 Task: Add Cacique Panela Cheese to the cart.
Action: Mouse moved to (14, 76)
Screenshot: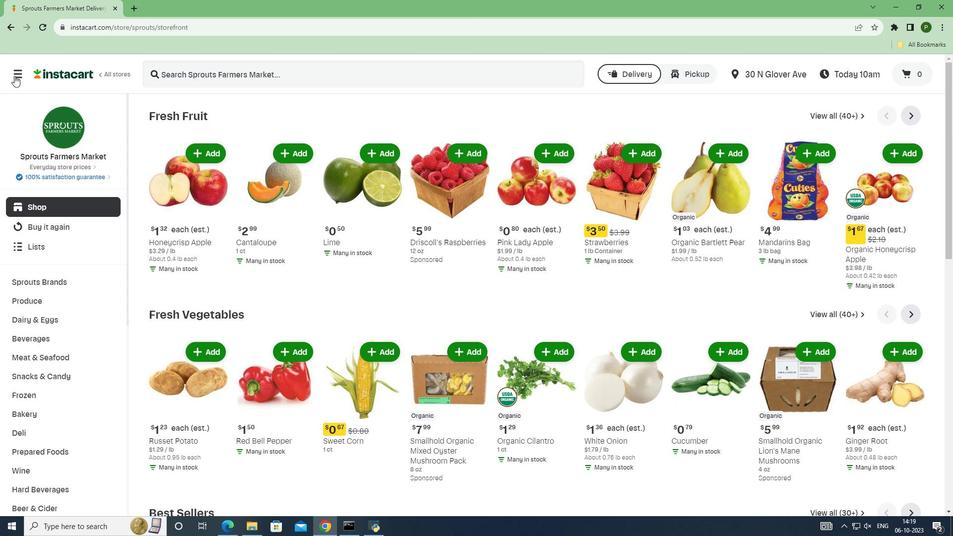 
Action: Mouse pressed left at (14, 76)
Screenshot: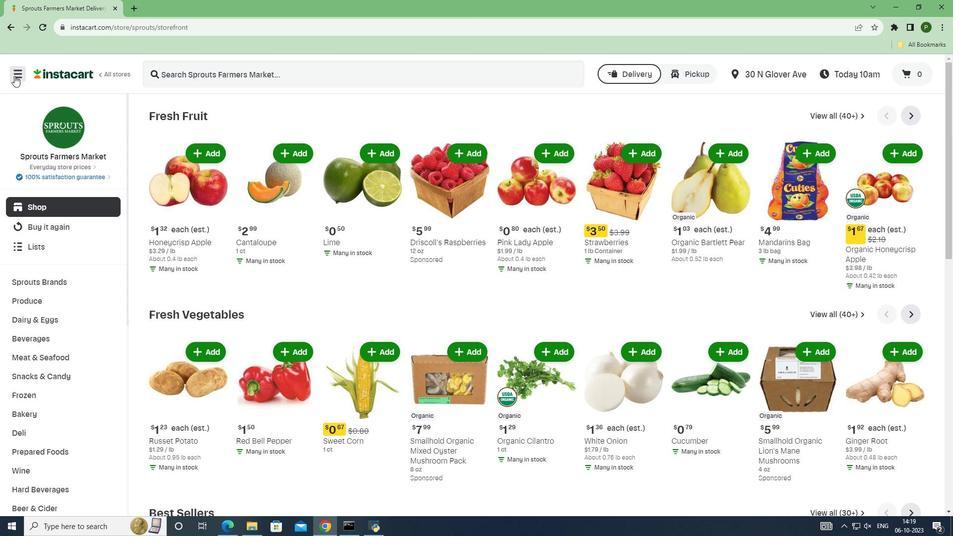 
Action: Mouse moved to (39, 259)
Screenshot: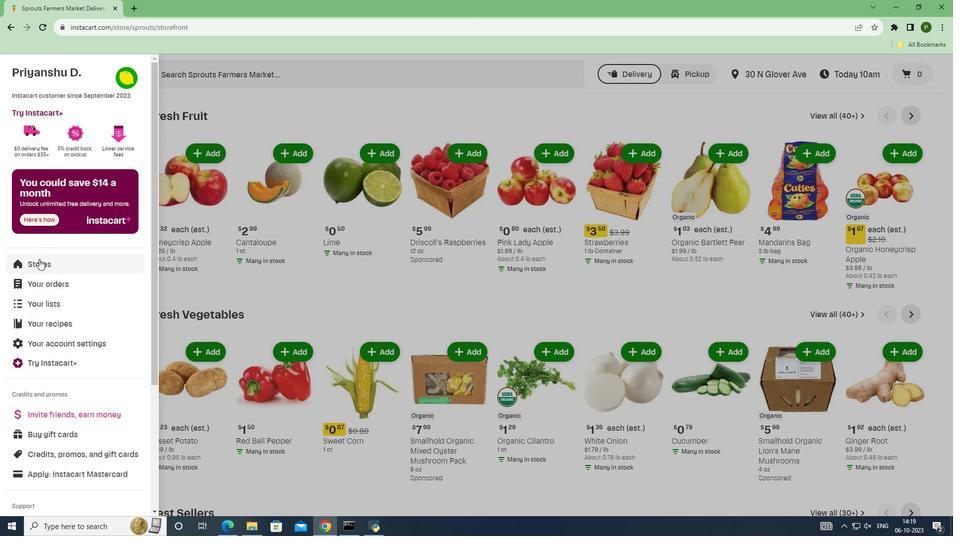 
Action: Mouse pressed left at (39, 259)
Screenshot: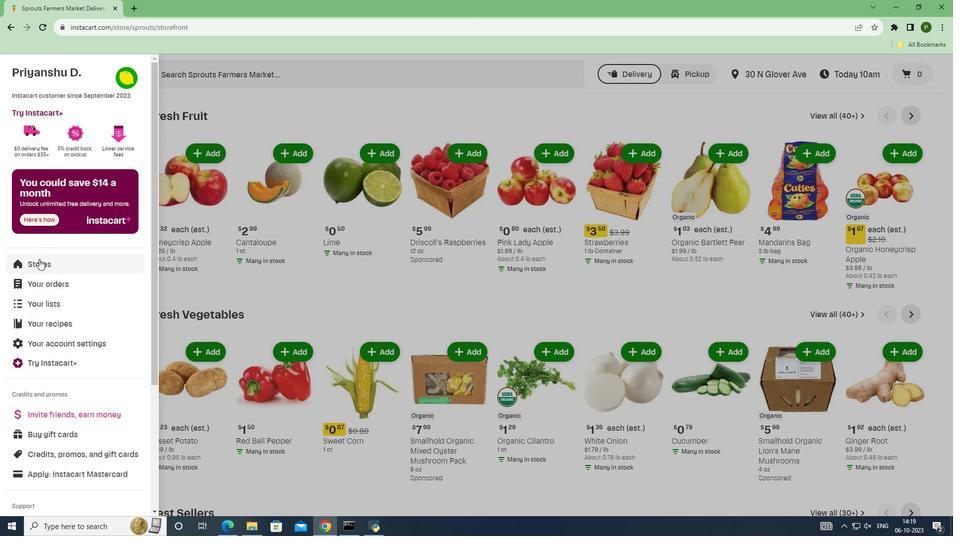 
Action: Mouse moved to (217, 113)
Screenshot: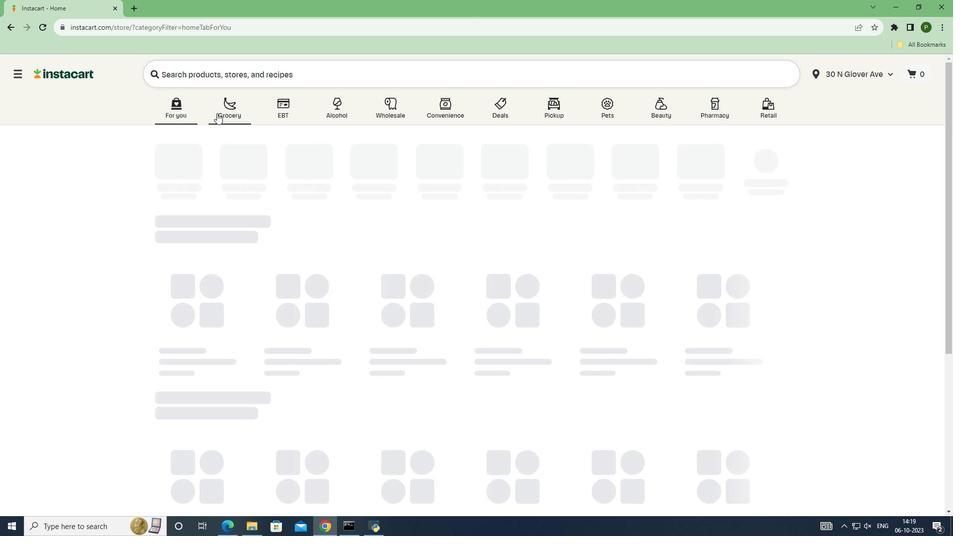 
Action: Mouse pressed left at (217, 113)
Screenshot: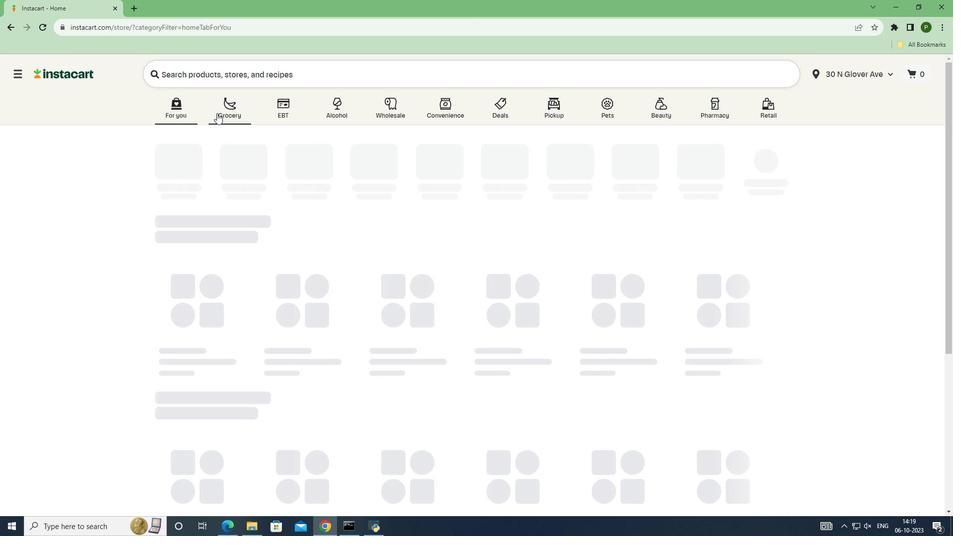 
Action: Mouse moved to (599, 220)
Screenshot: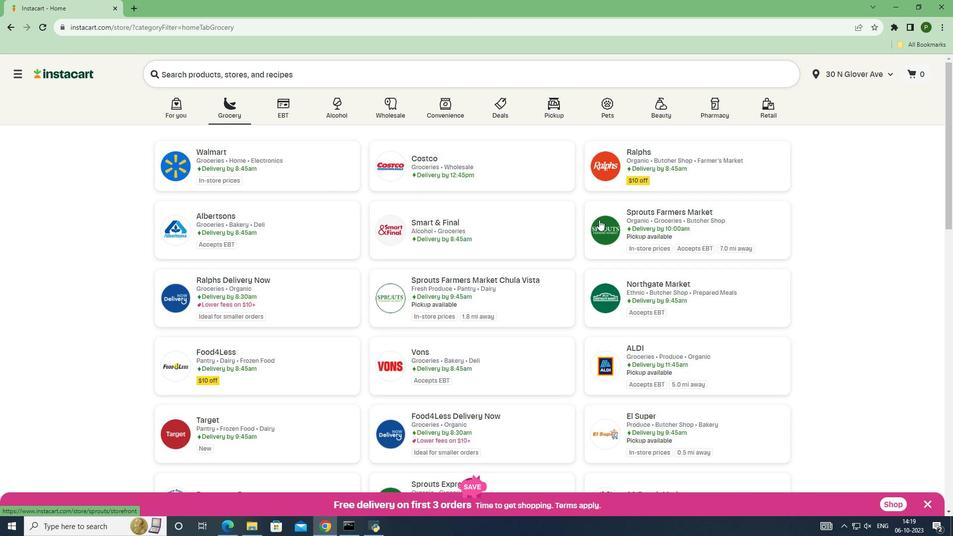 
Action: Mouse pressed left at (599, 220)
Screenshot: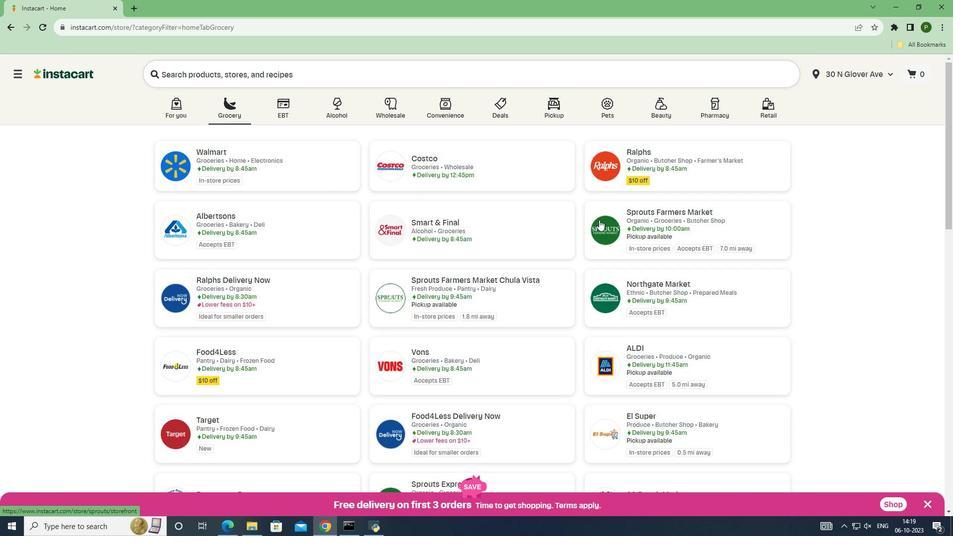 
Action: Mouse moved to (55, 317)
Screenshot: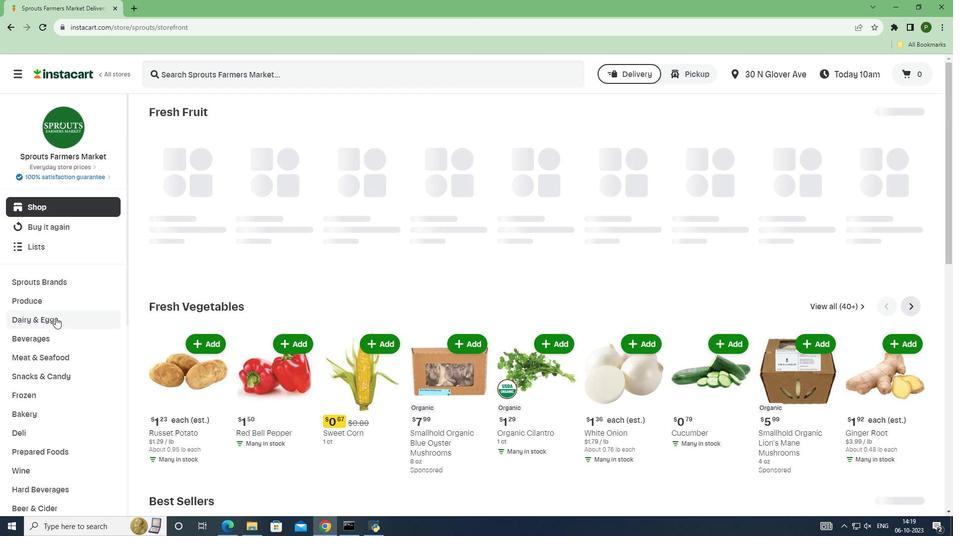 
Action: Mouse pressed left at (55, 317)
Screenshot: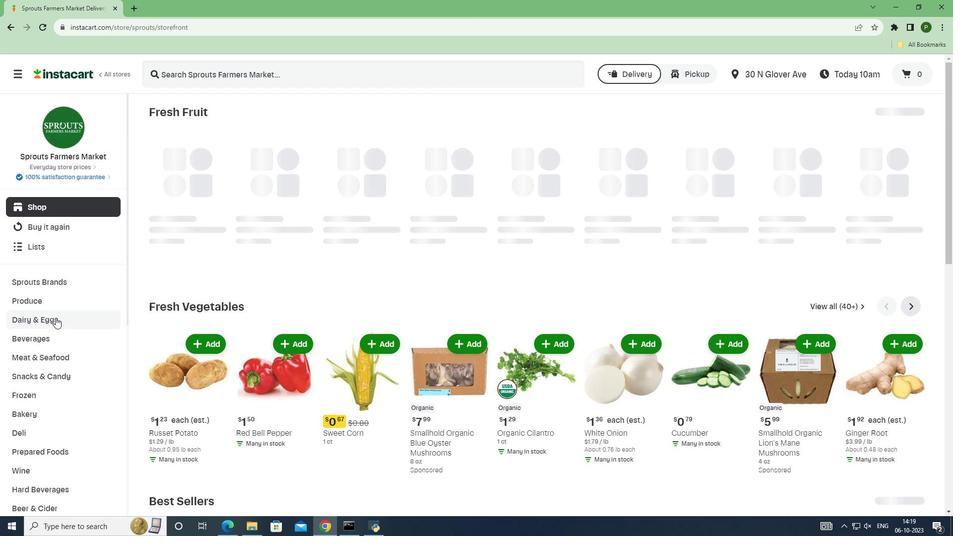 
Action: Mouse moved to (46, 352)
Screenshot: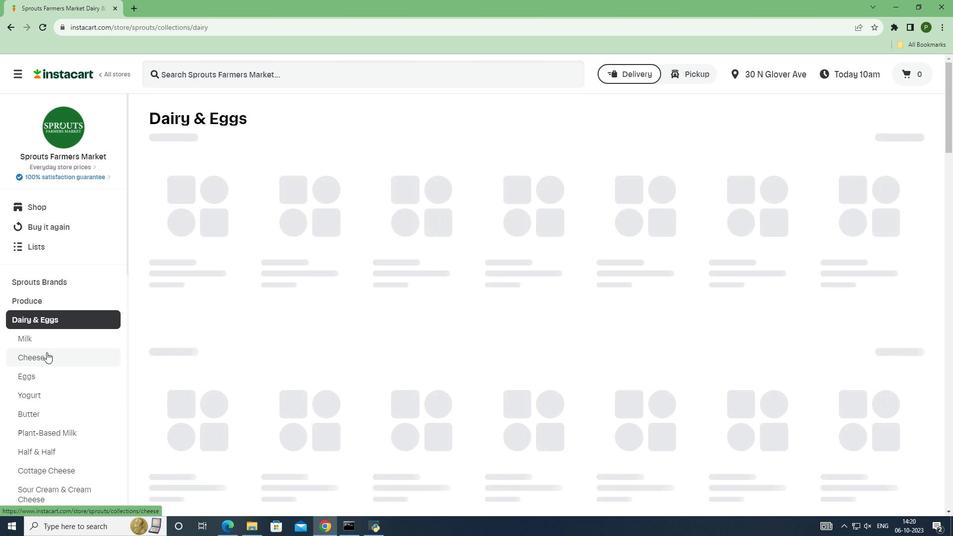 
Action: Mouse pressed left at (46, 352)
Screenshot: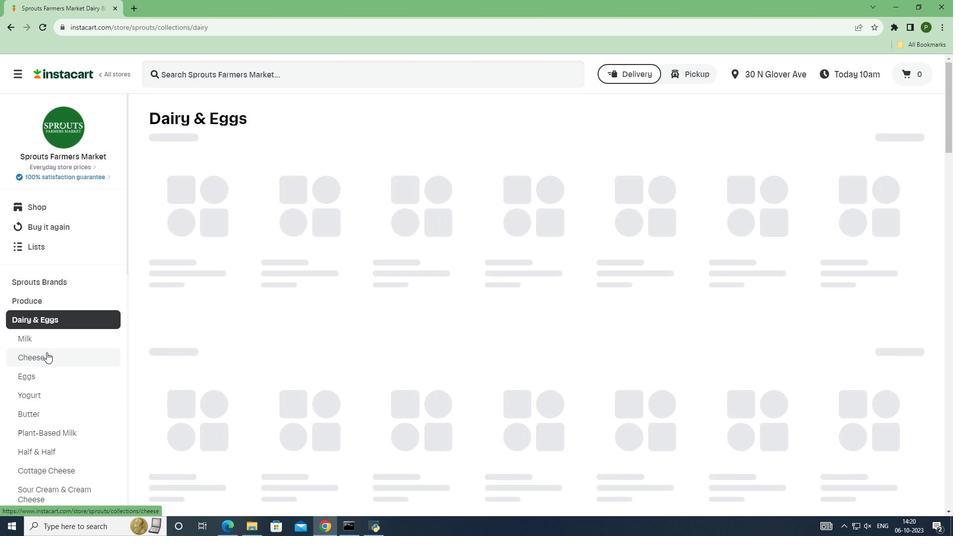 
Action: Mouse moved to (180, 75)
Screenshot: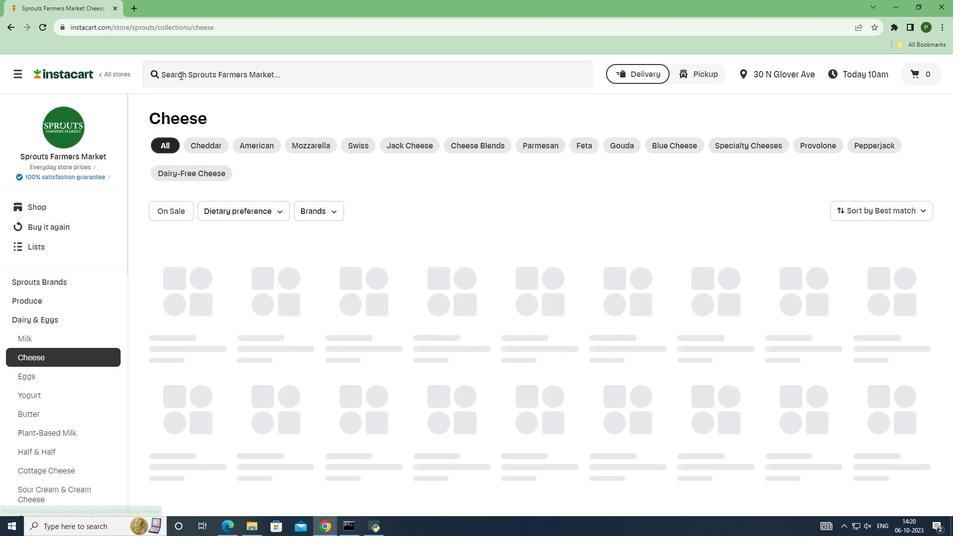 
Action: Mouse pressed left at (180, 75)
Screenshot: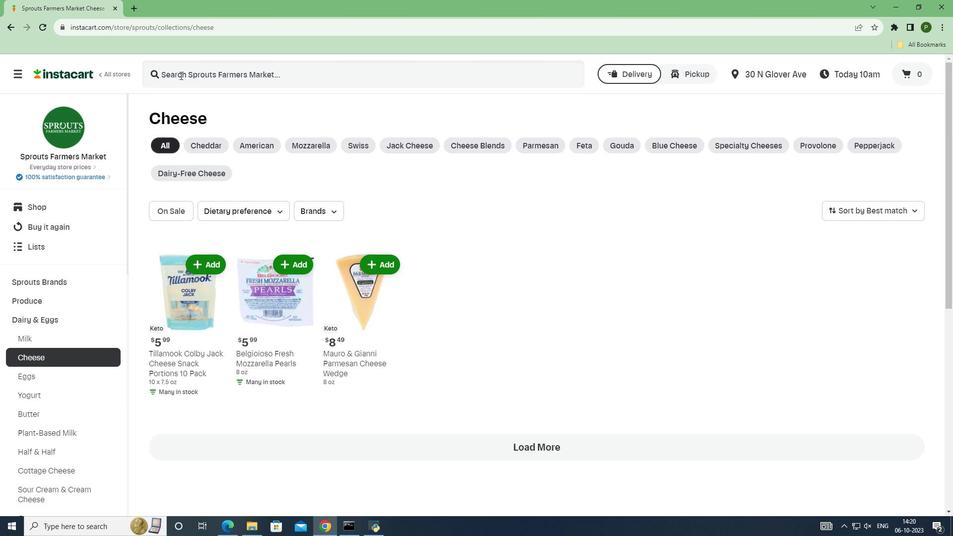 
Action: Mouse moved to (180, 75)
Screenshot: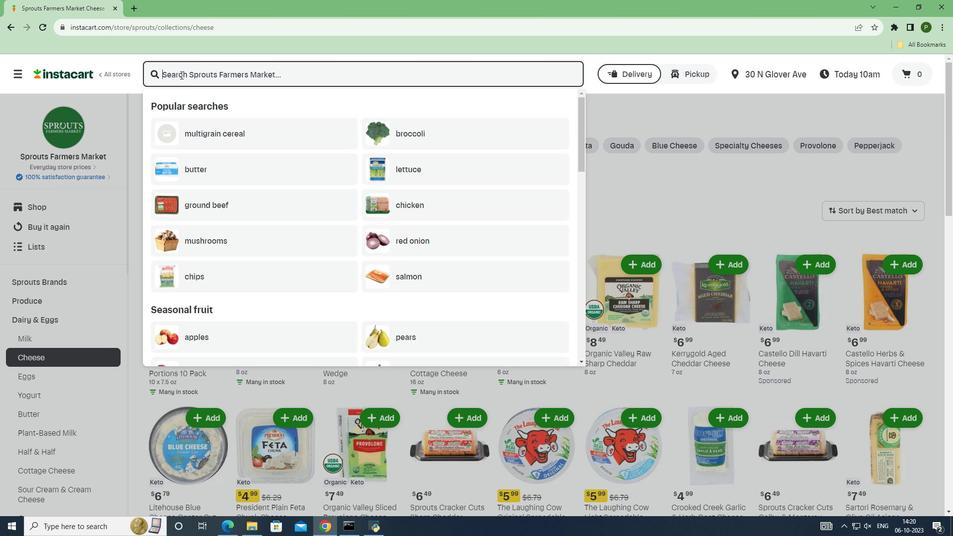 
Action: Key pressed <Key.caps_lock>C<Key.caps_lock>acique<Key.space><Key.caps_lock>P<Key.caps_lock>anela<Key.space><Key.caps_lock>C<Key.caps_lock>heese<Key.space><Key.enter>
Screenshot: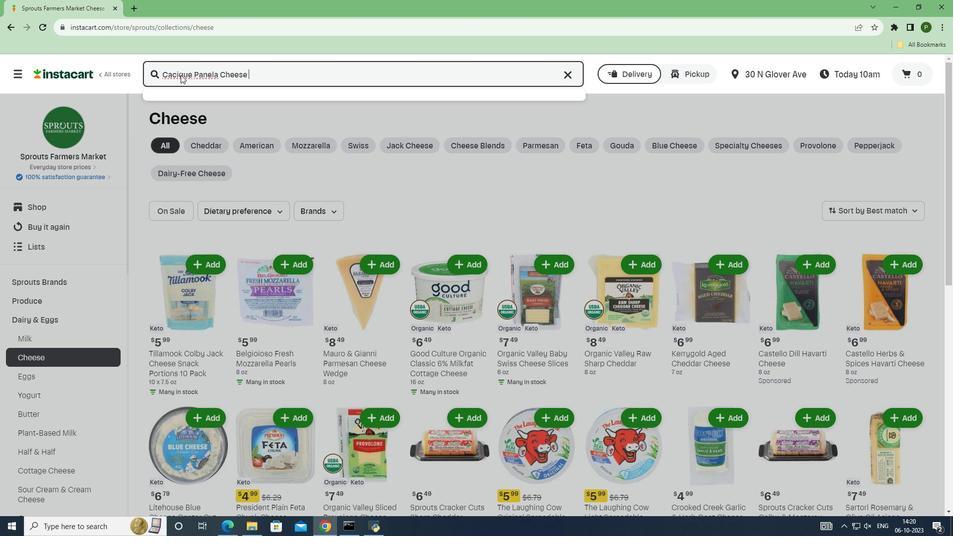 
Action: Mouse moved to (579, 178)
Screenshot: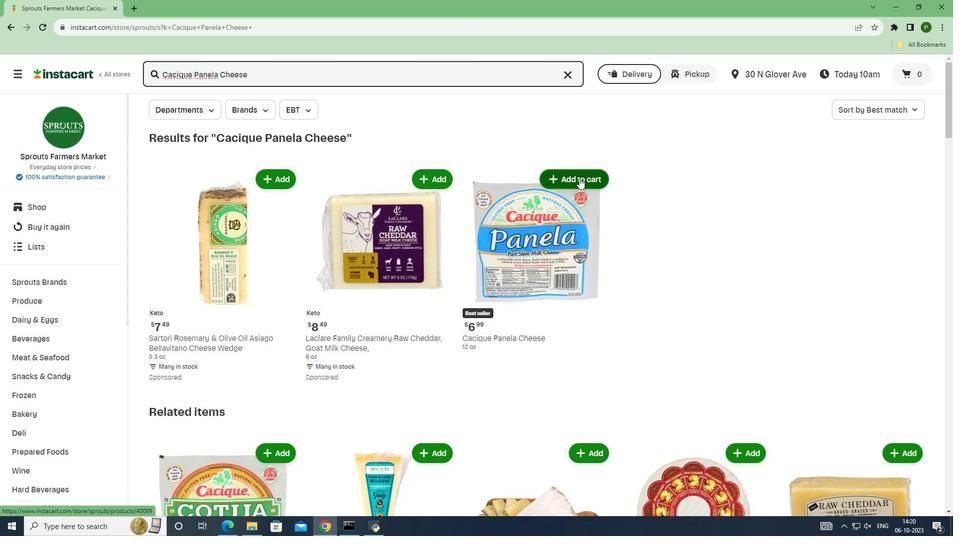 
Action: Mouse pressed left at (579, 178)
Screenshot: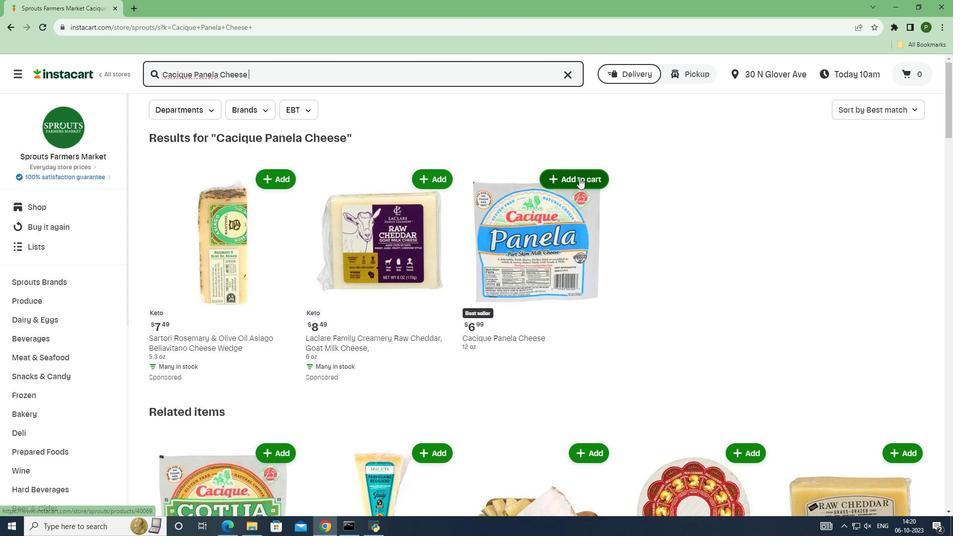 
Action: Mouse moved to (641, 221)
Screenshot: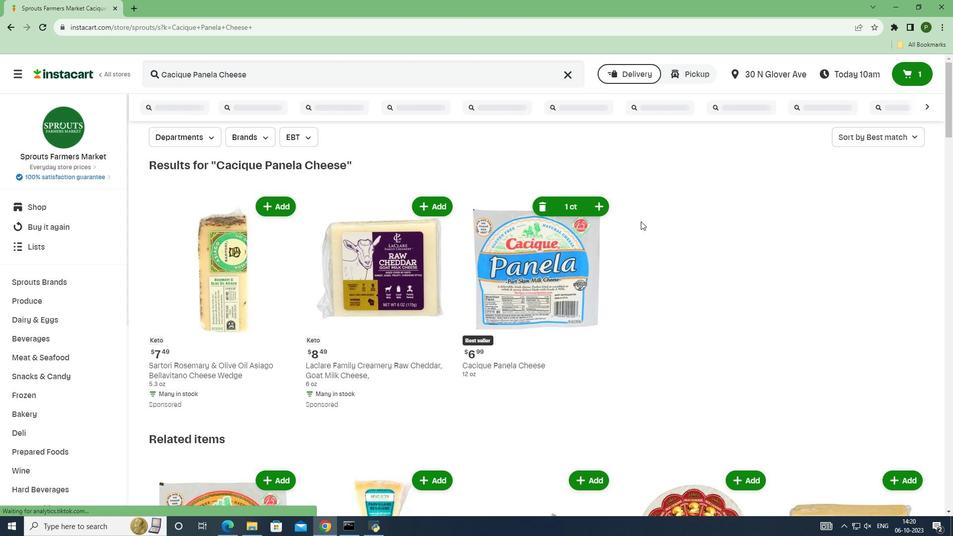 
